 Task: Unarchive the card.
Action: Mouse moved to (947, 232)
Screenshot: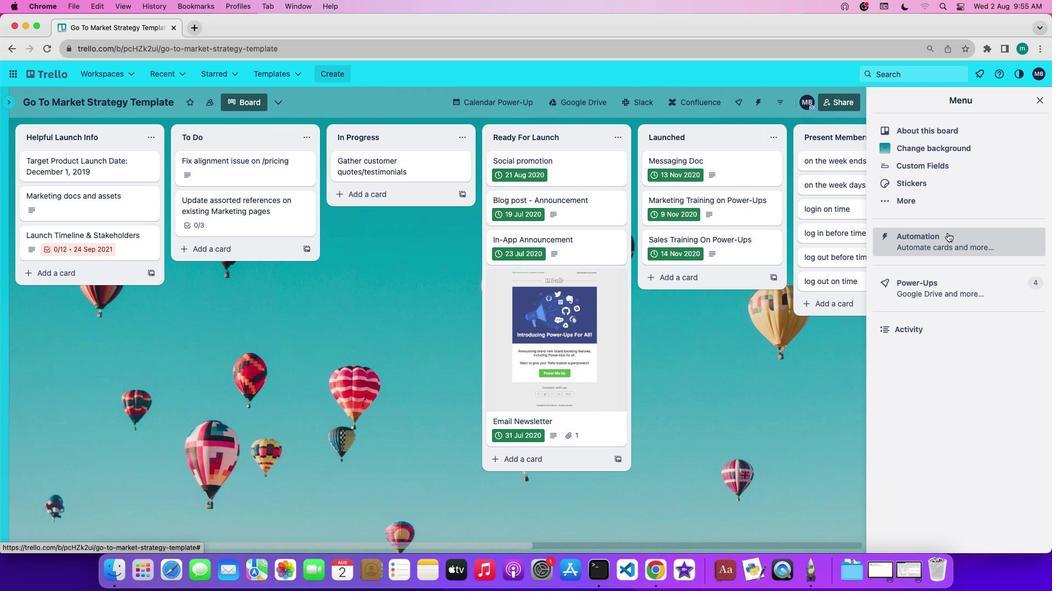 
Action: Mouse pressed left at (947, 232)
Screenshot: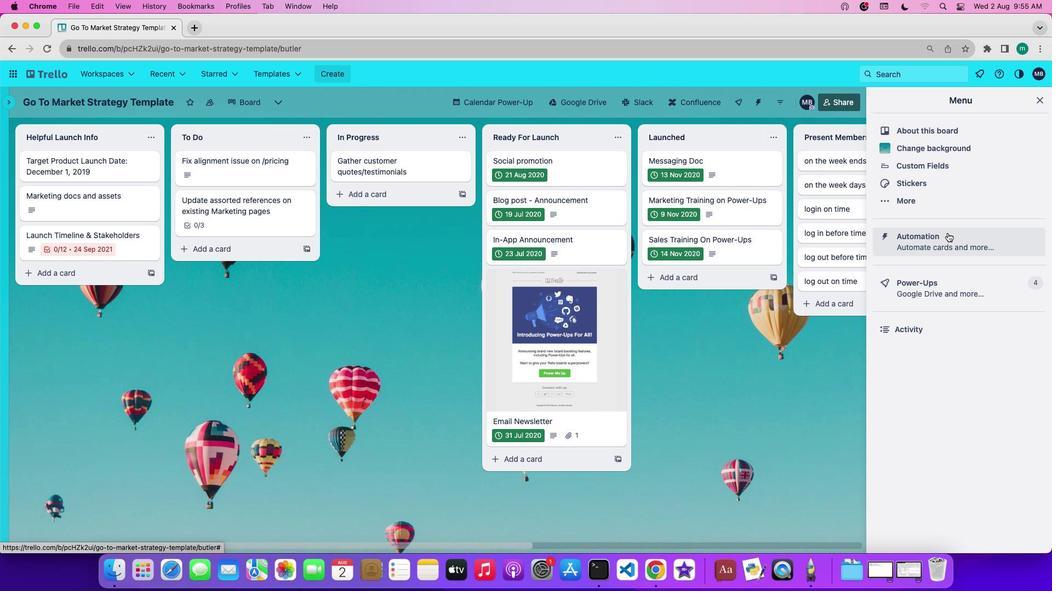 
Action: Mouse moved to (69, 280)
Screenshot: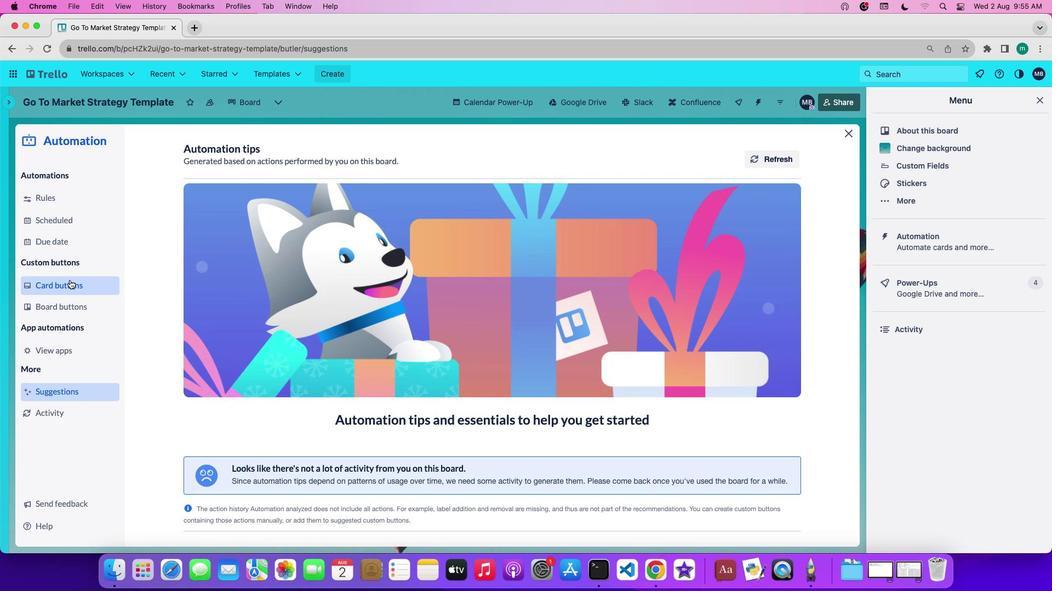 
Action: Mouse pressed left at (69, 280)
Screenshot: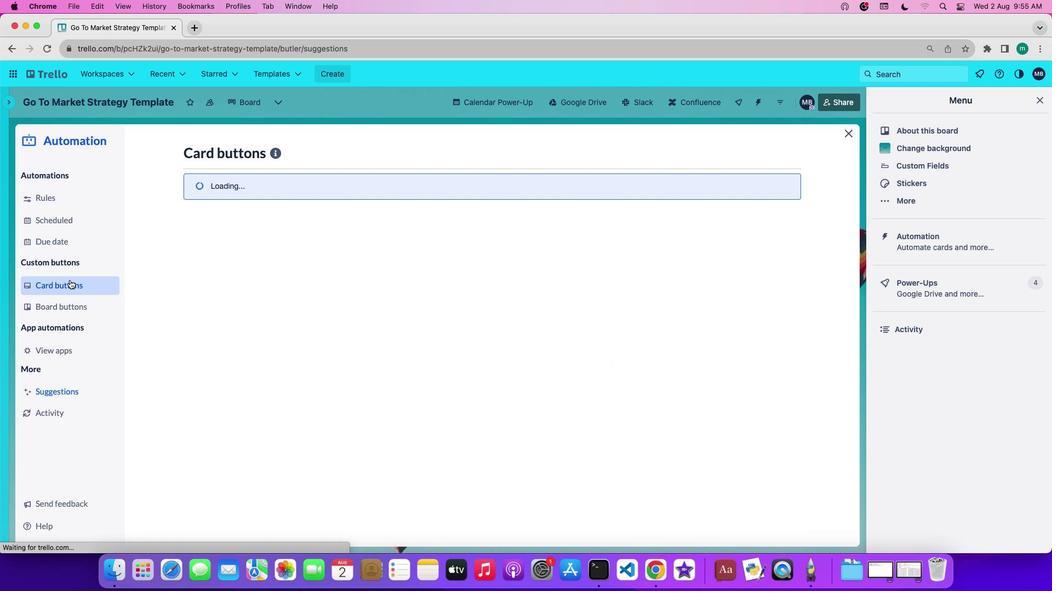 
Action: Mouse moved to (235, 375)
Screenshot: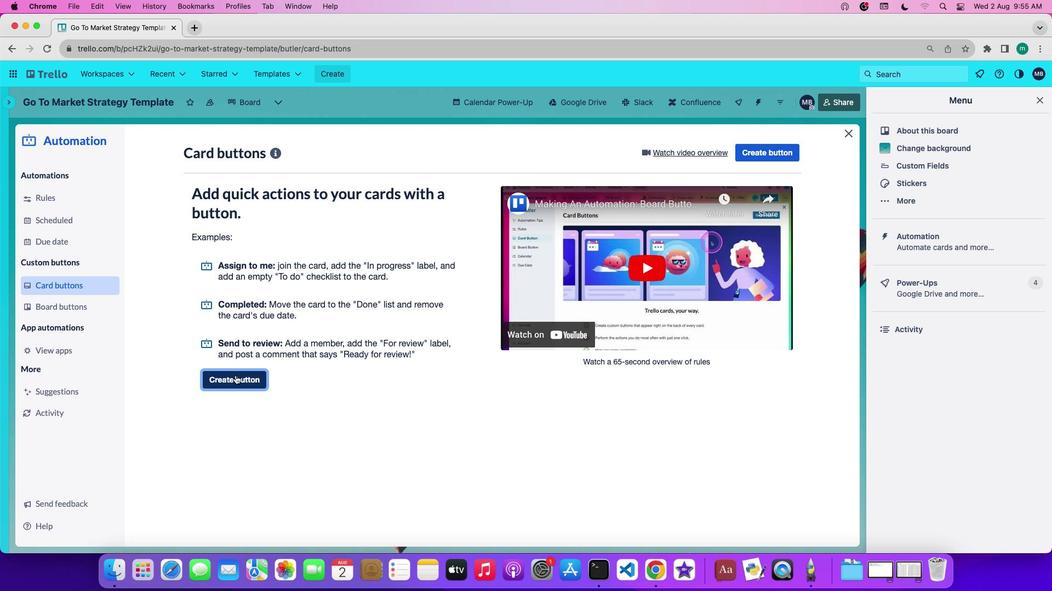 
Action: Mouse pressed left at (235, 375)
Screenshot: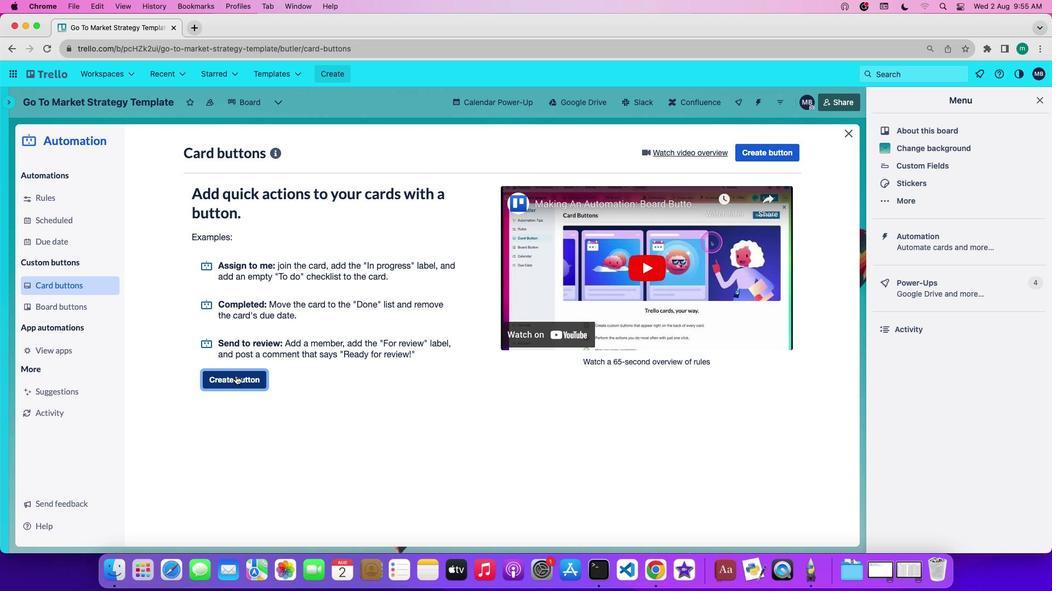 
Action: Mouse moved to (402, 297)
Screenshot: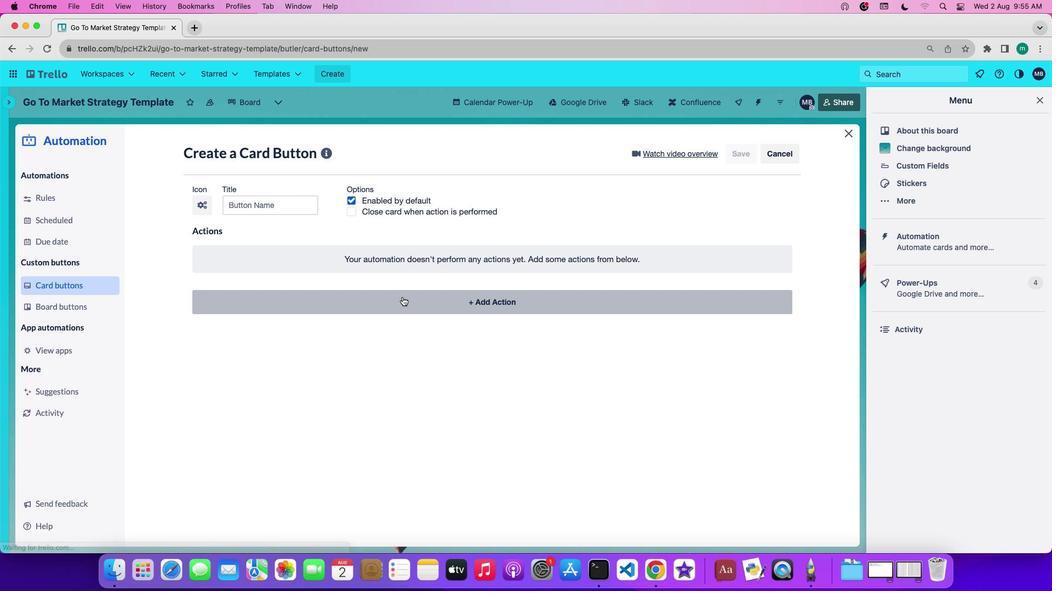 
Action: Mouse pressed left at (402, 297)
Screenshot: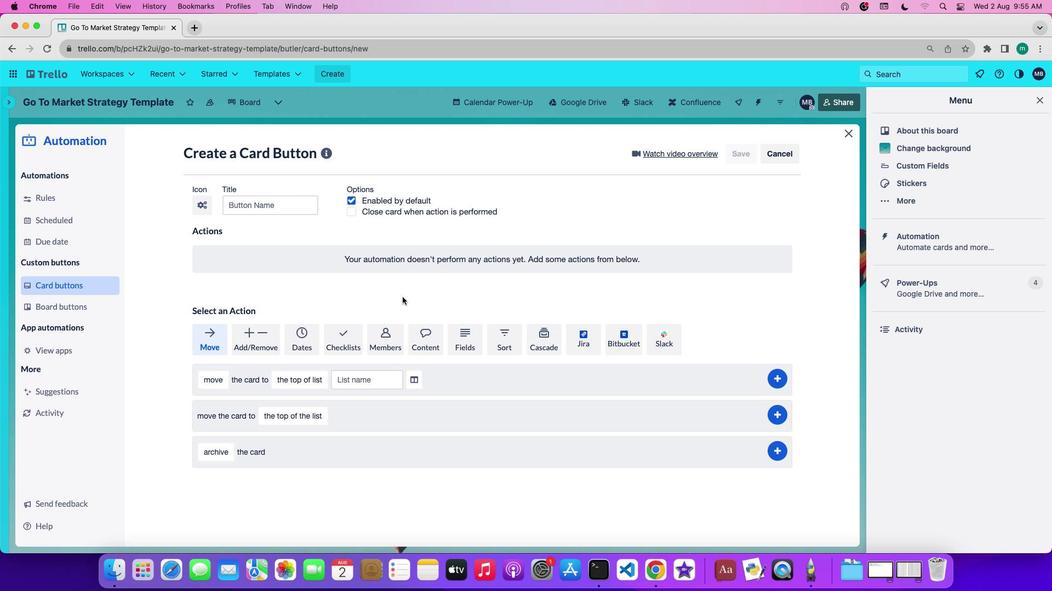 
Action: Mouse moved to (218, 453)
Screenshot: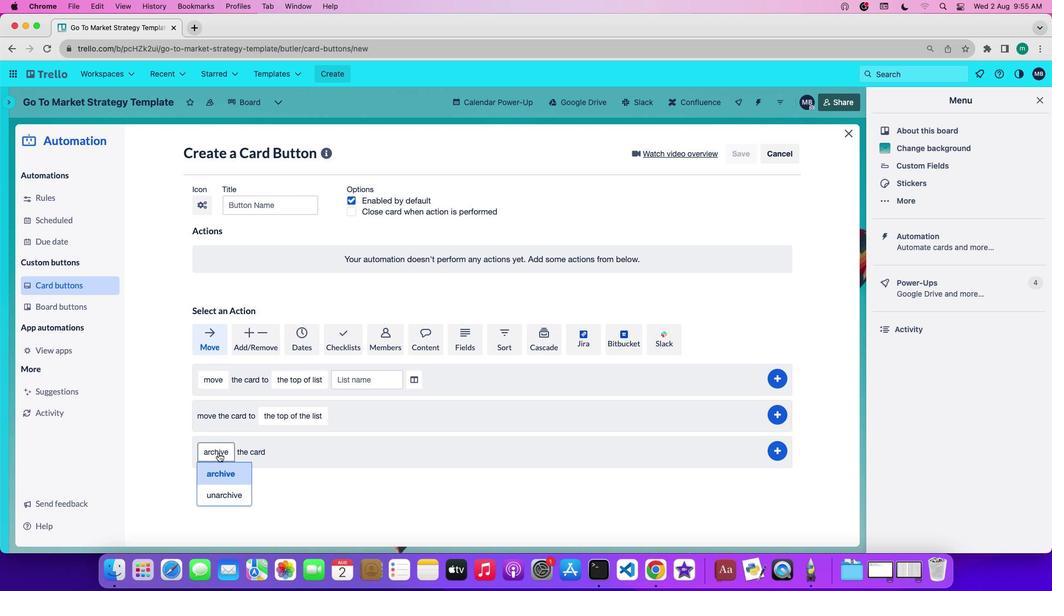 
Action: Mouse pressed left at (218, 453)
Screenshot: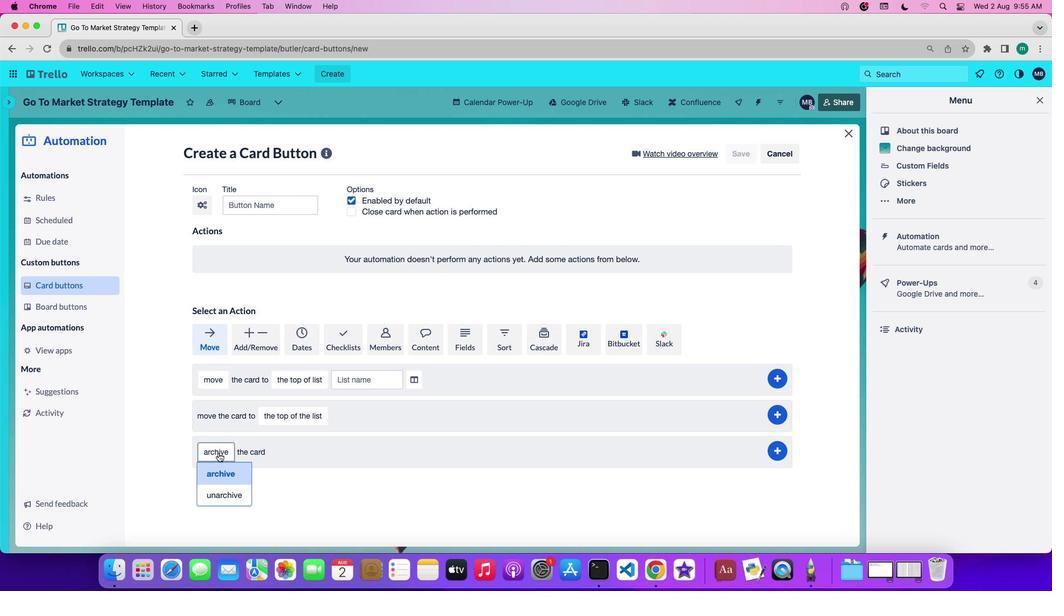 
Action: Mouse moved to (219, 498)
Screenshot: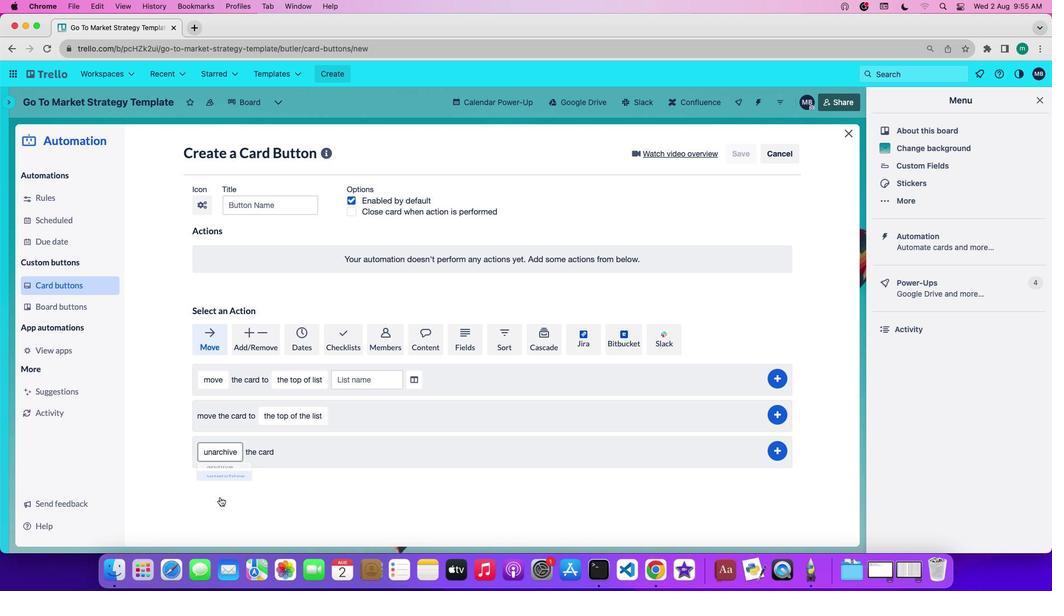 
Action: Mouse pressed left at (219, 498)
Screenshot: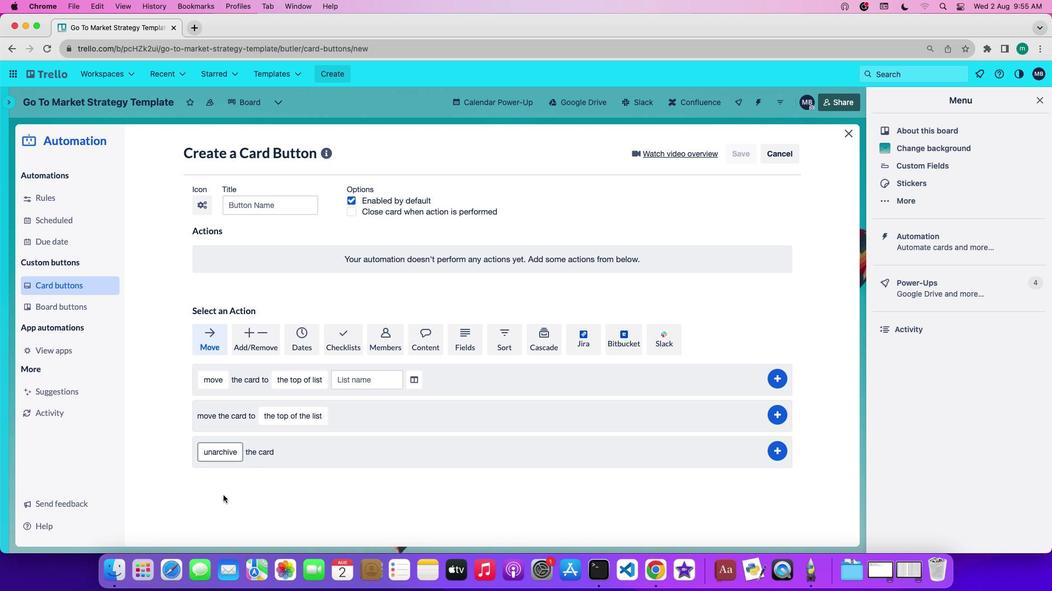 
Action: Mouse moved to (775, 449)
Screenshot: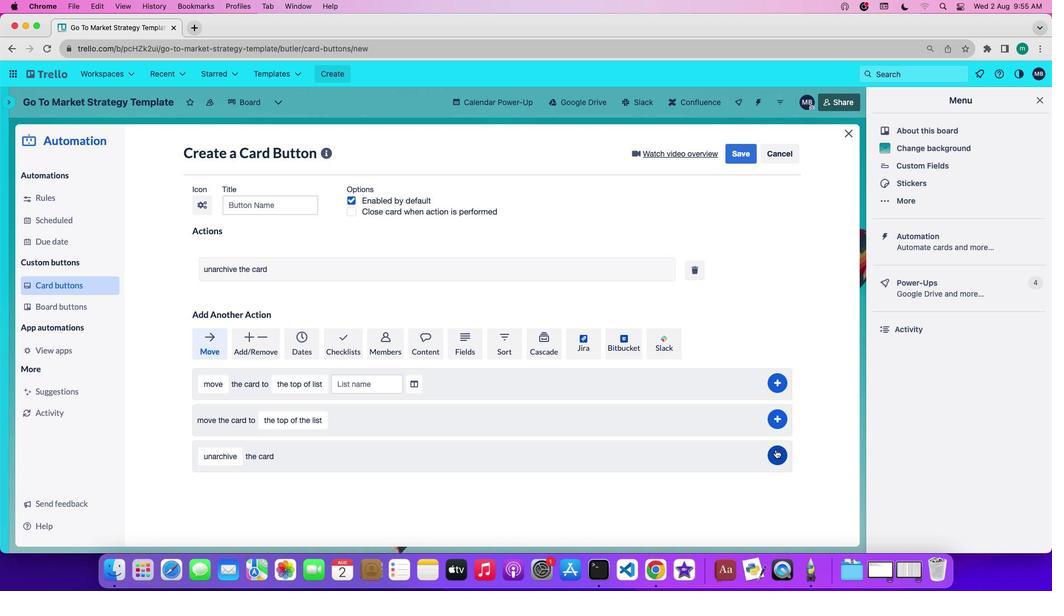 
Action: Mouse pressed left at (775, 449)
Screenshot: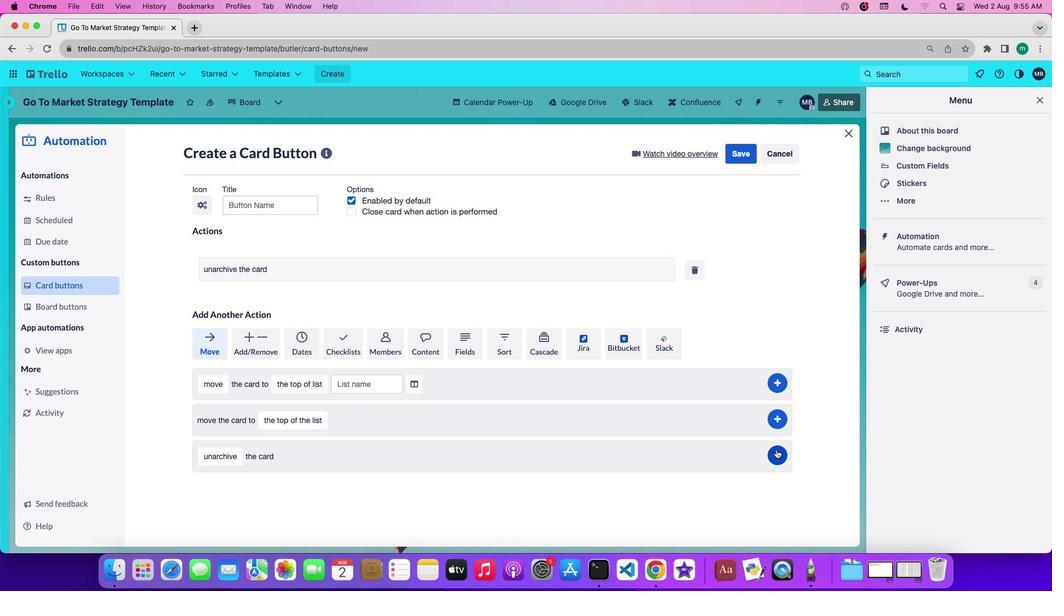 
Action: Mouse moved to (777, 450)
Screenshot: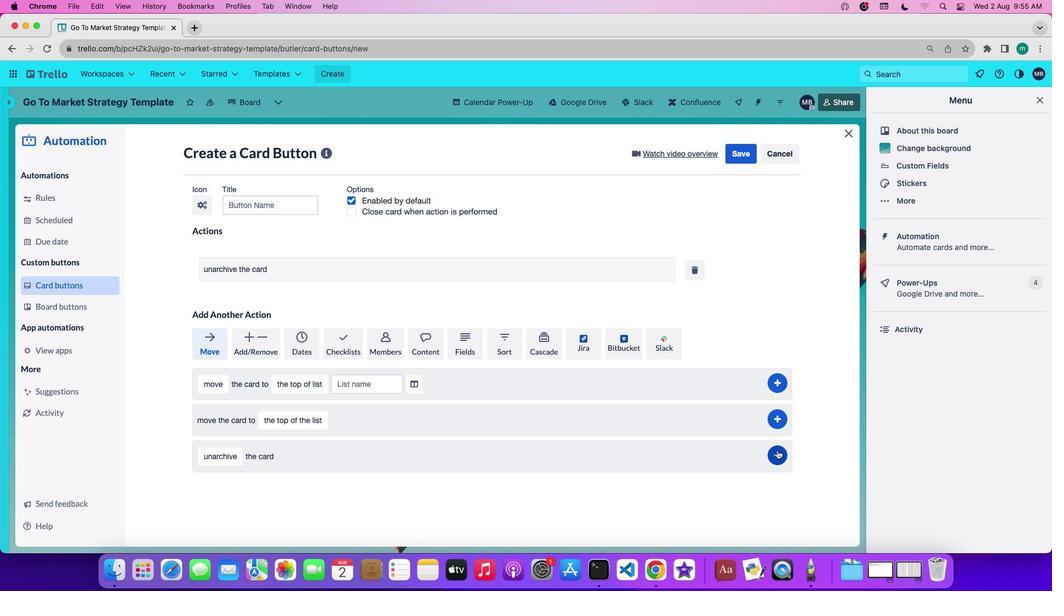 
